 Task: Select the line in the cursor style.
Action: Mouse moved to (8, 525)
Screenshot: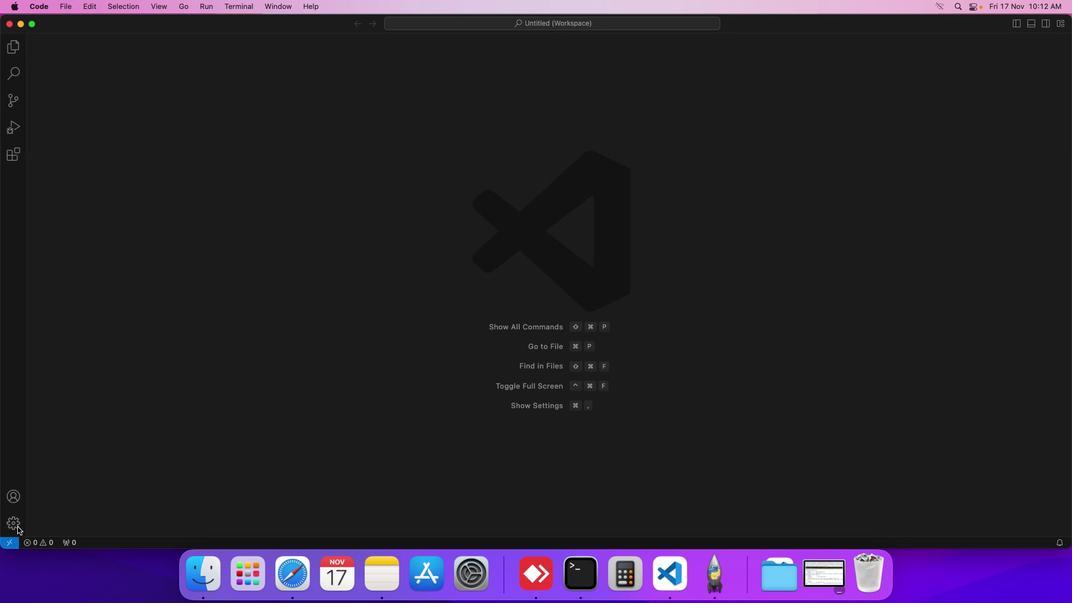 
Action: Mouse pressed left at (8, 525)
Screenshot: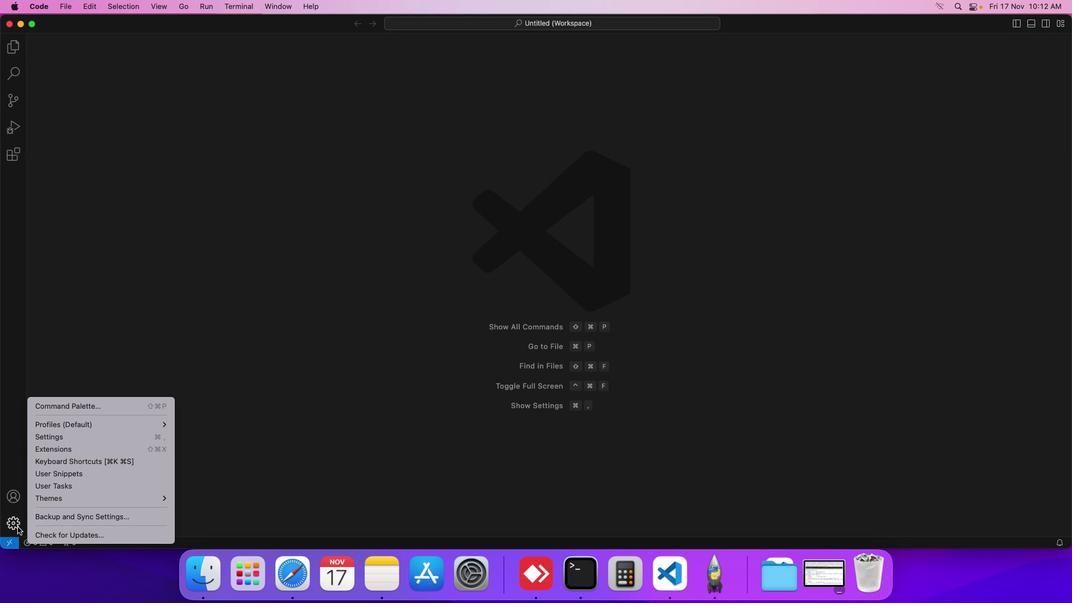 
Action: Mouse moved to (46, 428)
Screenshot: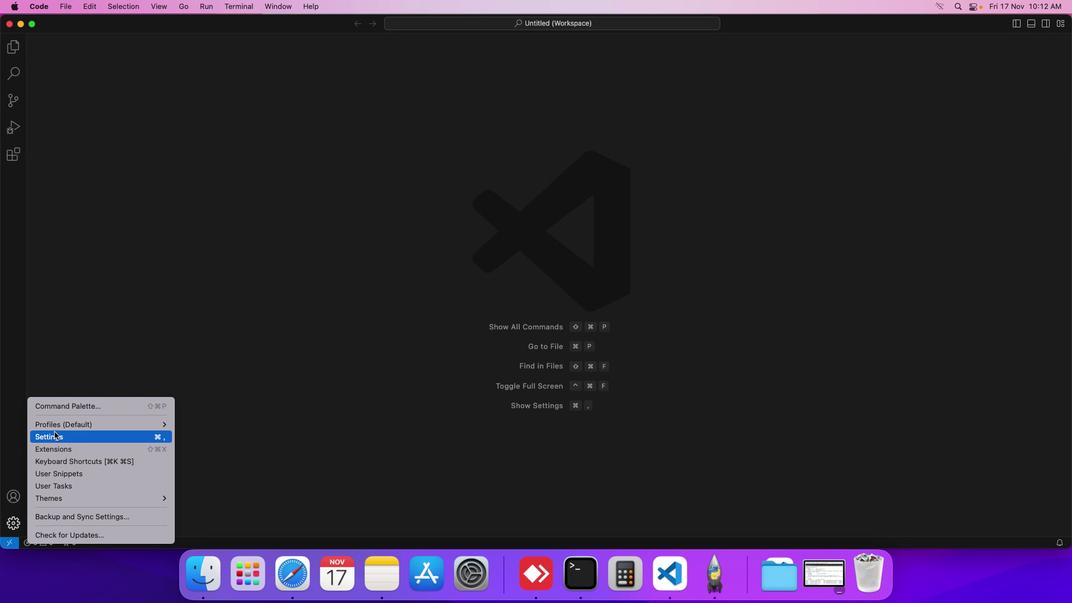 
Action: Mouse pressed left at (46, 428)
Screenshot: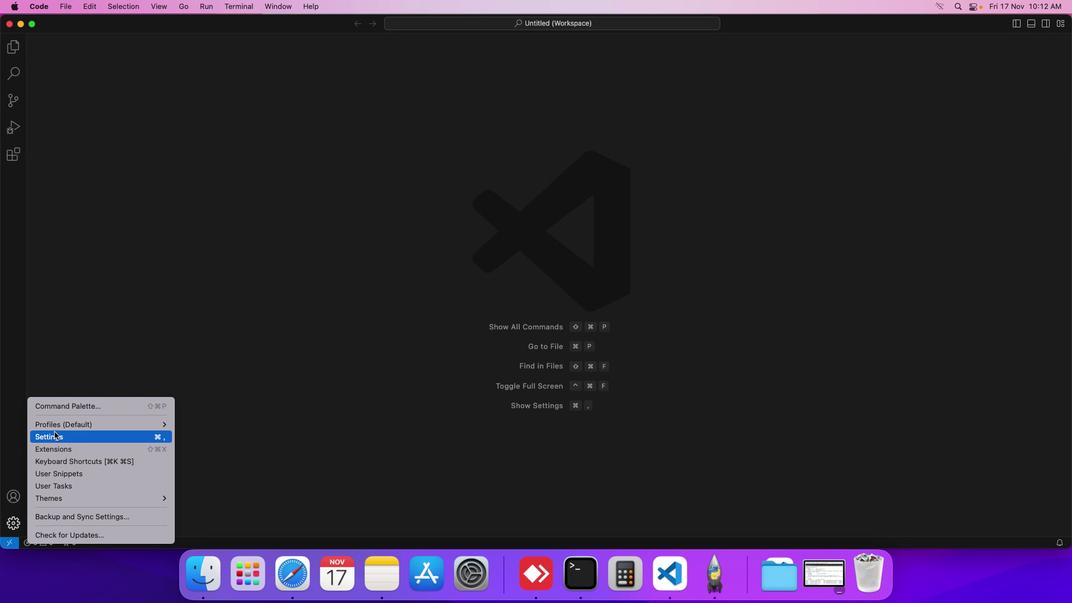 
Action: Mouse moved to (282, 81)
Screenshot: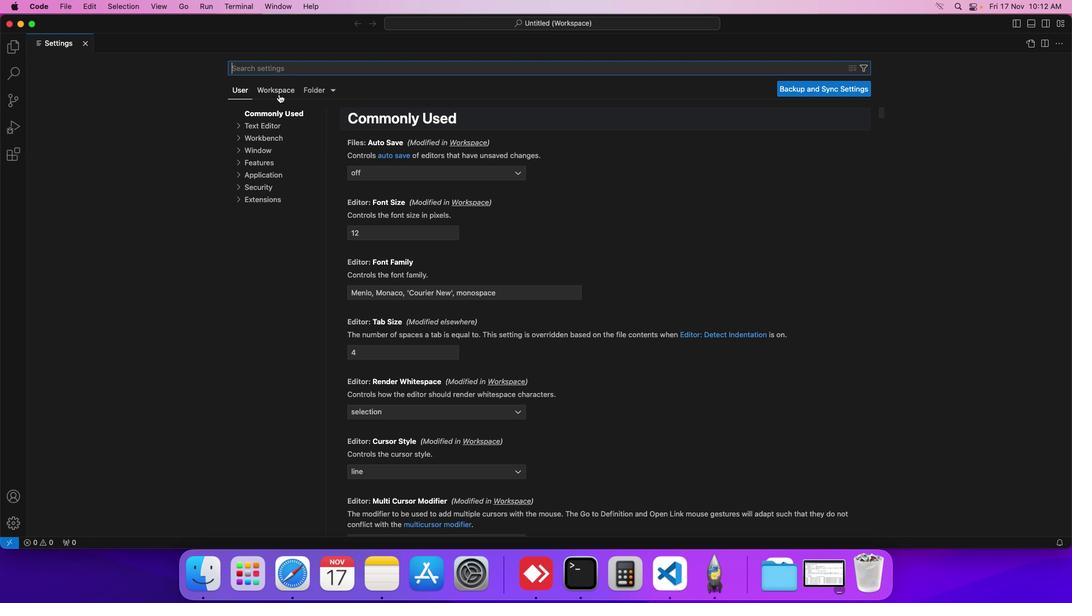
Action: Mouse pressed left at (282, 81)
Screenshot: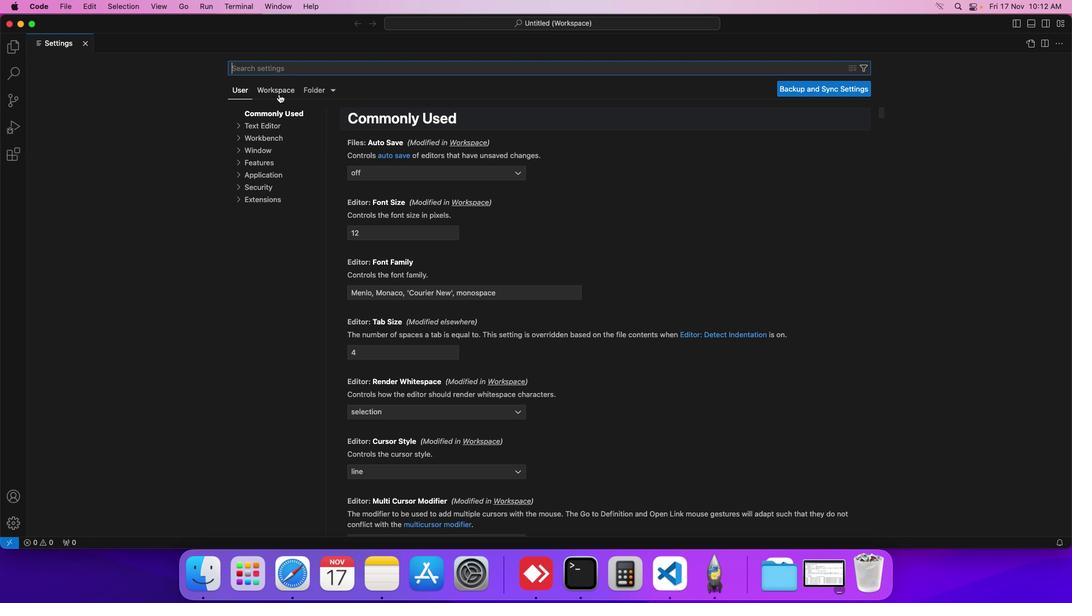 
Action: Mouse moved to (270, 107)
Screenshot: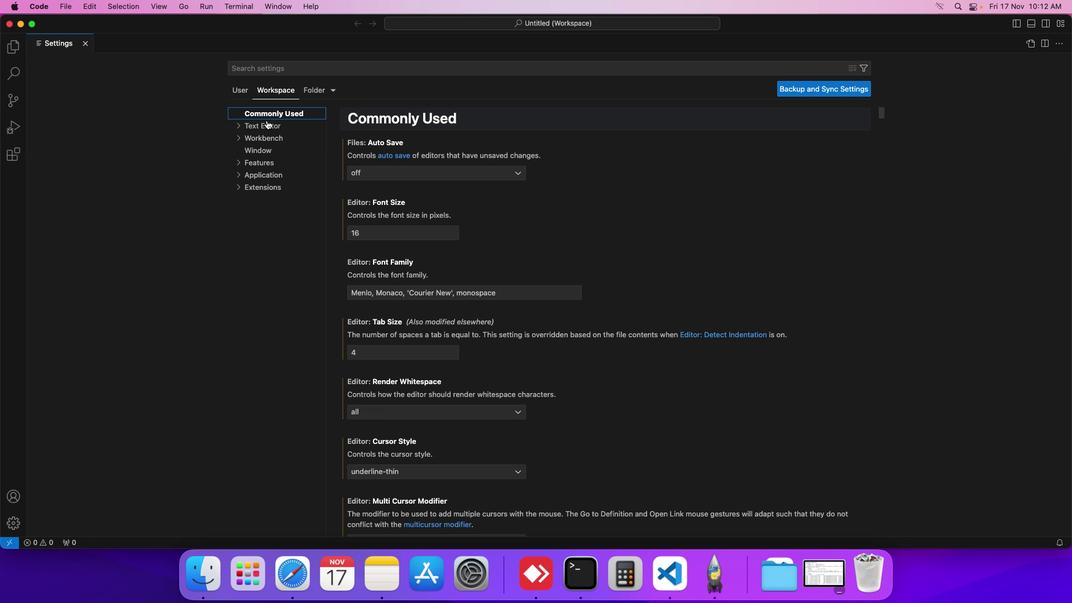 
Action: Mouse pressed left at (270, 107)
Screenshot: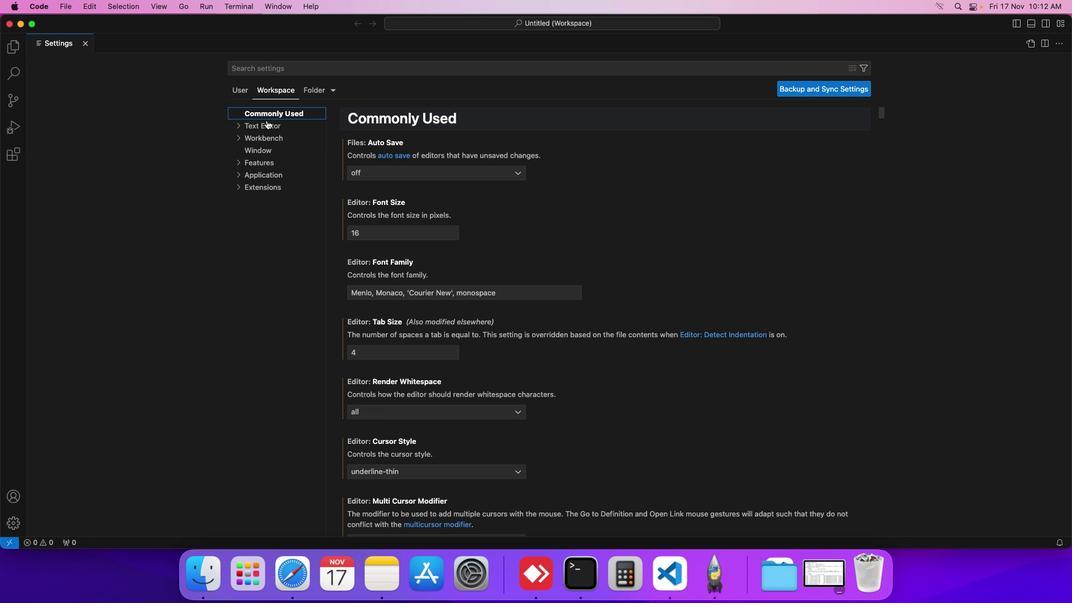 
Action: Mouse moved to (272, 127)
Screenshot: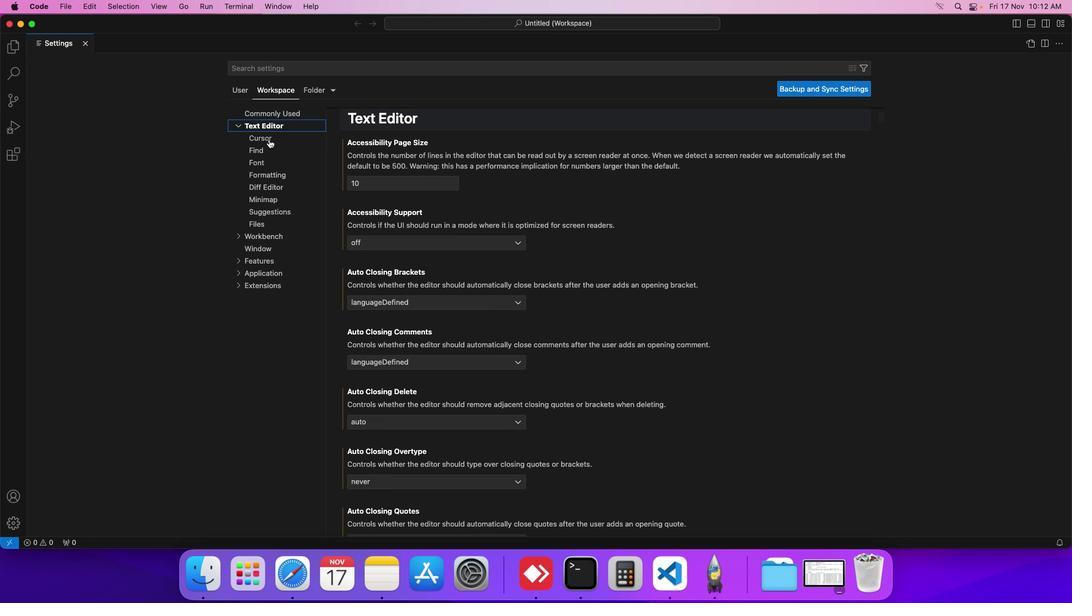 
Action: Mouse pressed left at (272, 127)
Screenshot: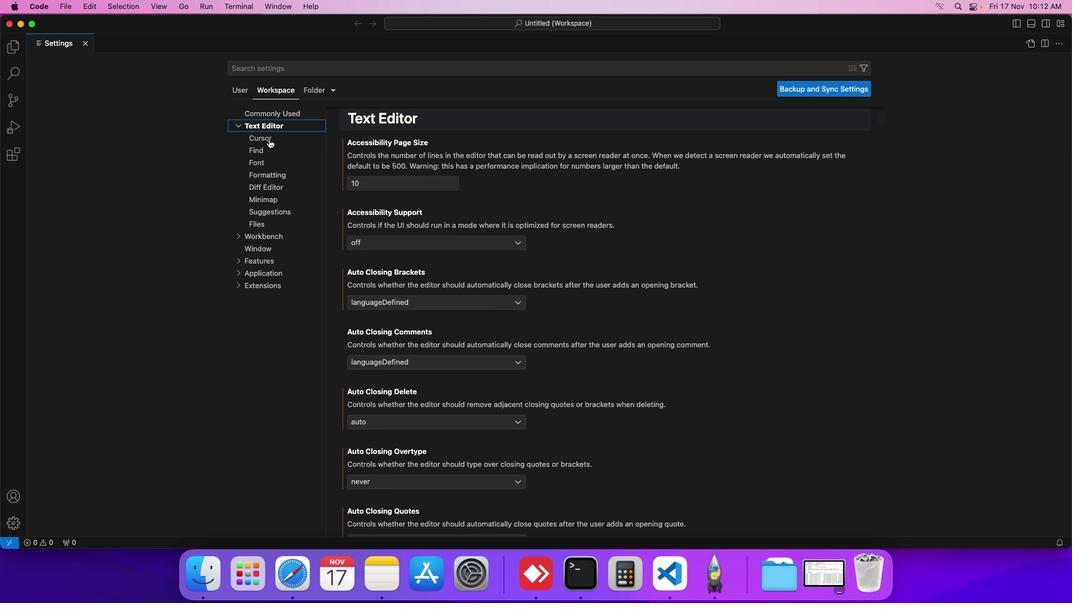 
Action: Mouse moved to (429, 281)
Screenshot: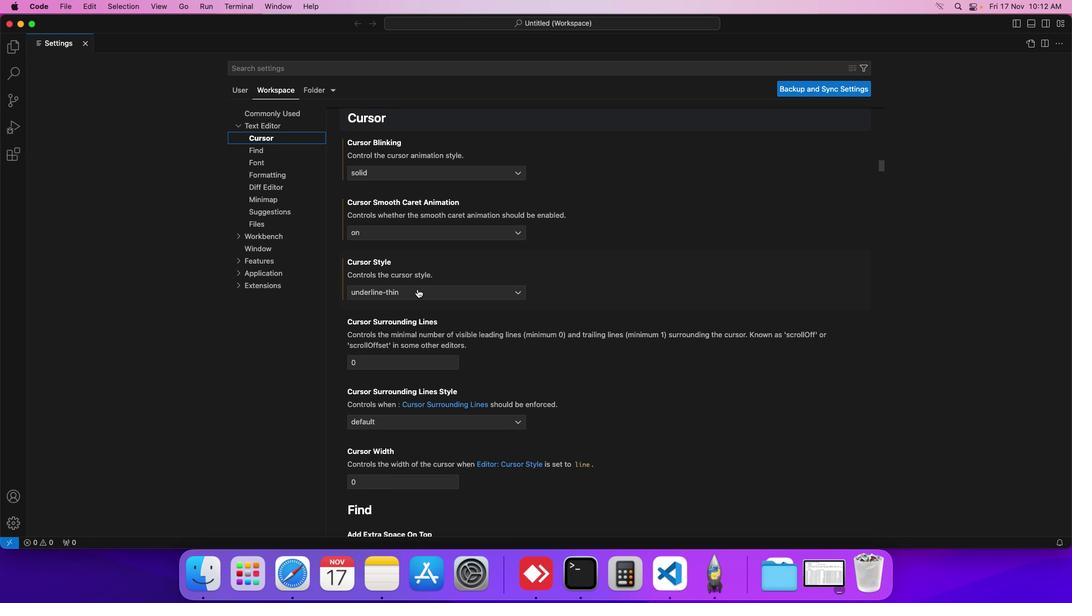 
Action: Mouse pressed left at (429, 281)
Screenshot: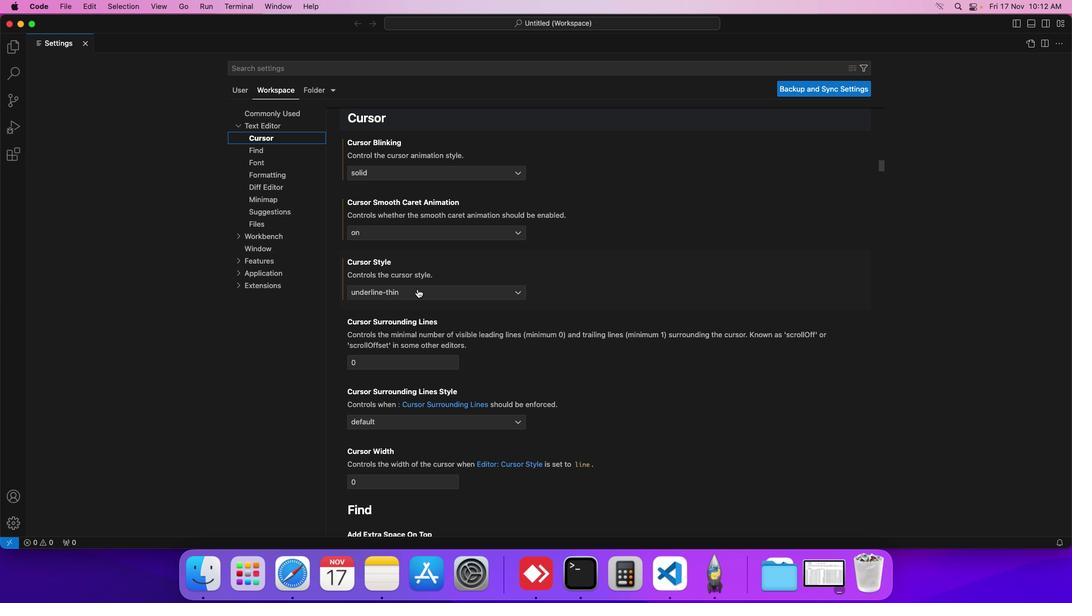 
Action: Mouse moved to (393, 302)
Screenshot: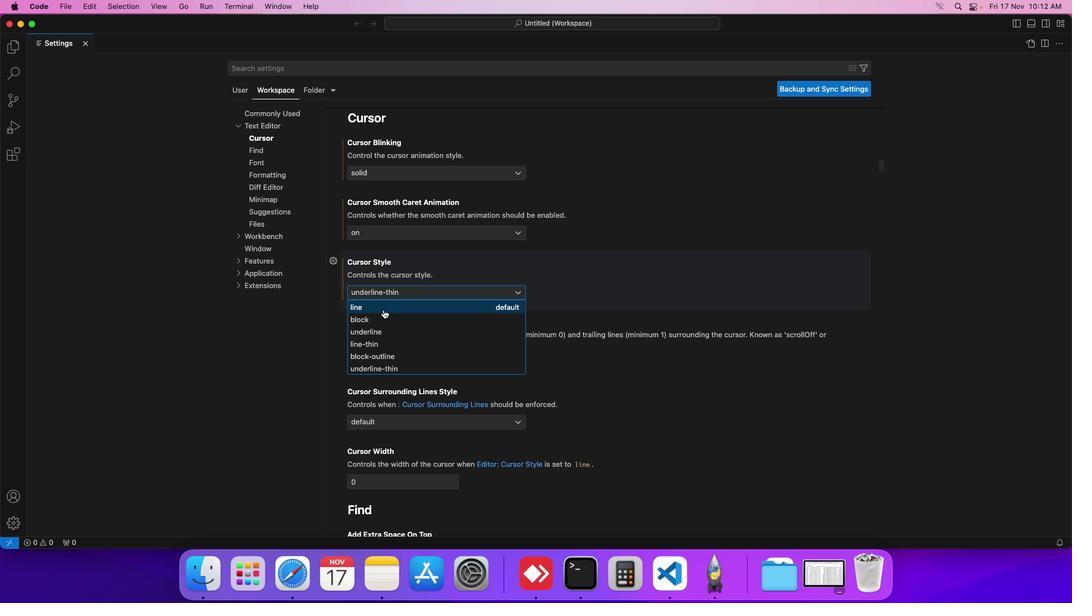 
Action: Mouse pressed left at (393, 302)
Screenshot: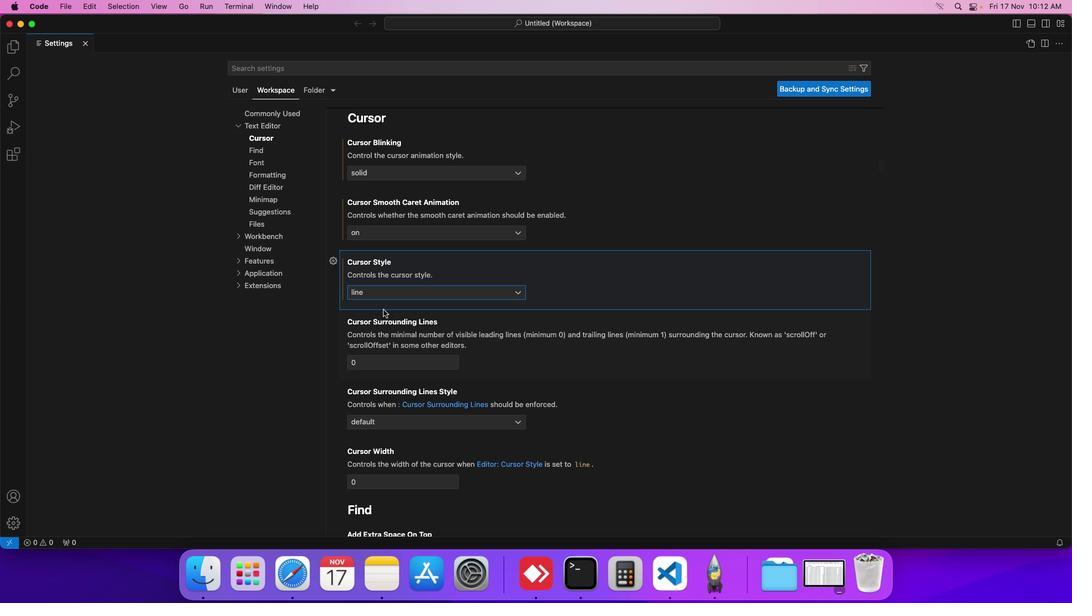 
Action: Mouse moved to (411, 293)
Screenshot: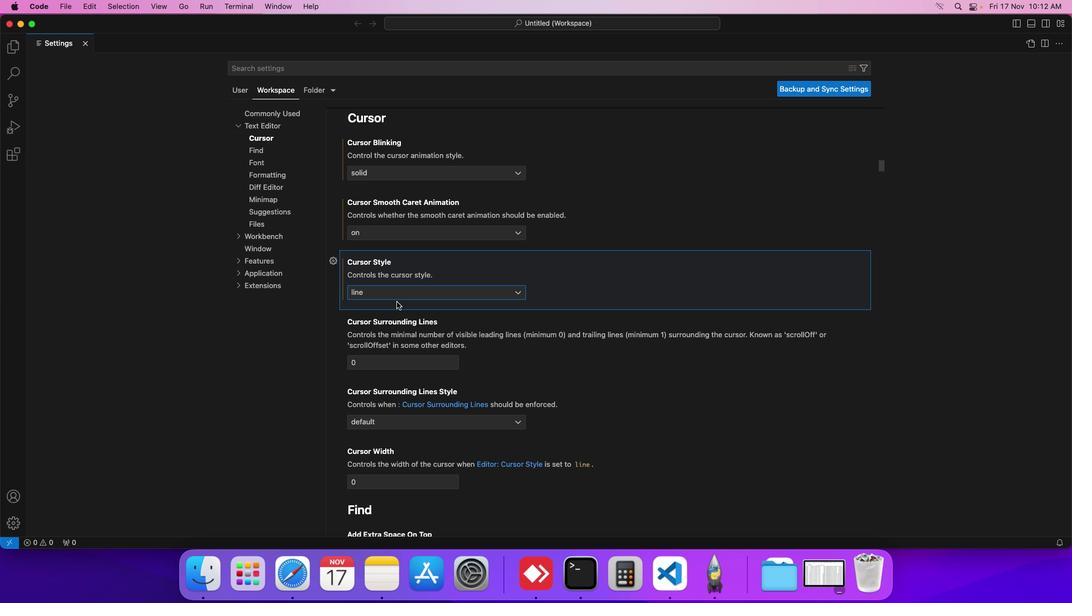 
